 Task: Create a due date automation trigger when advanced on, on the tuesday of the week before a card is due add dates not starting today at 11:00 AM.
Action: Mouse moved to (1047, 82)
Screenshot: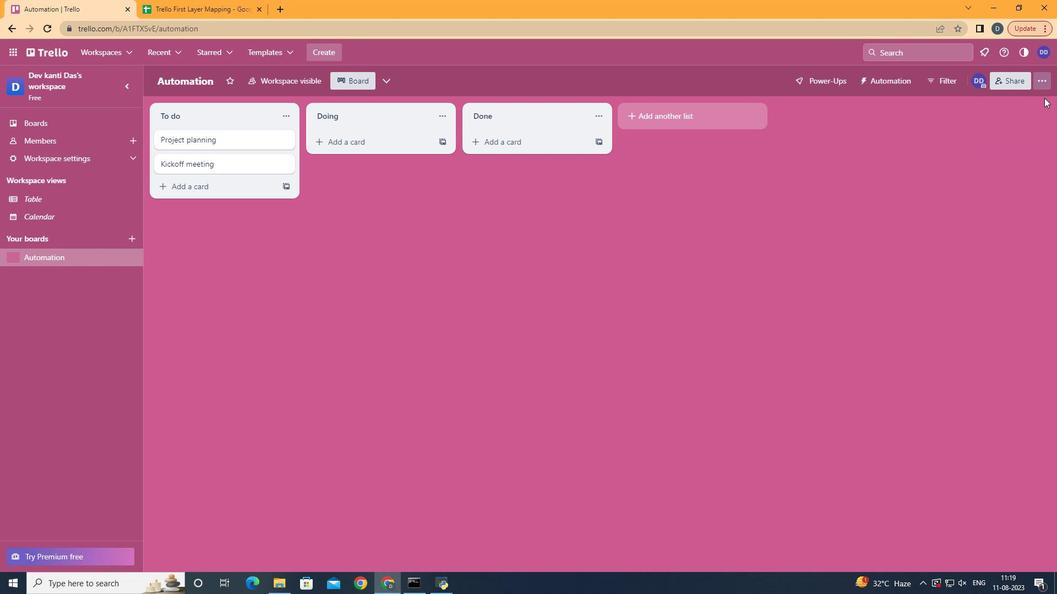 
Action: Mouse pressed left at (1047, 82)
Screenshot: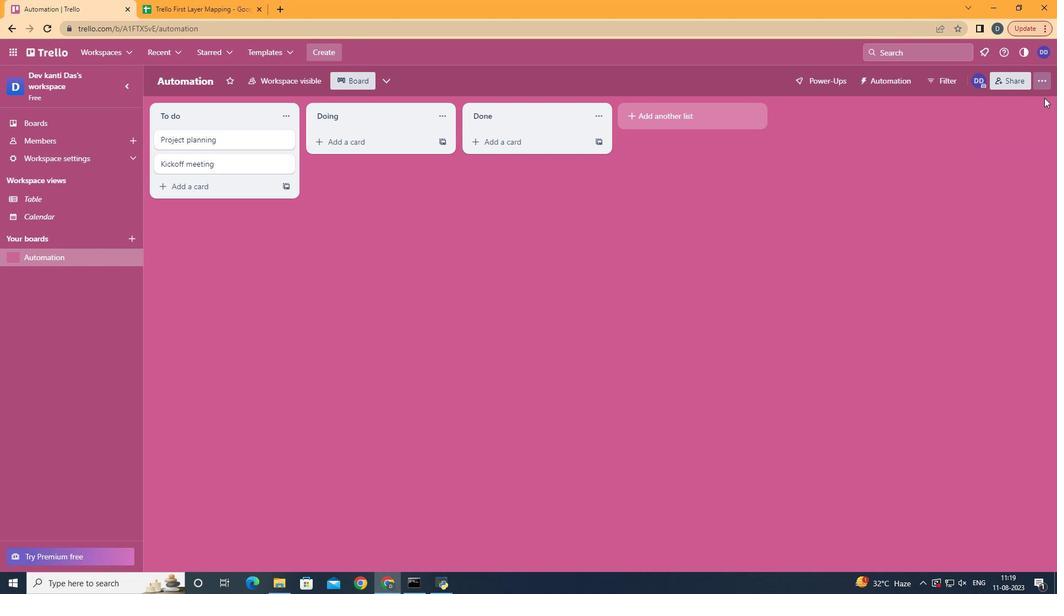 
Action: Mouse moved to (996, 225)
Screenshot: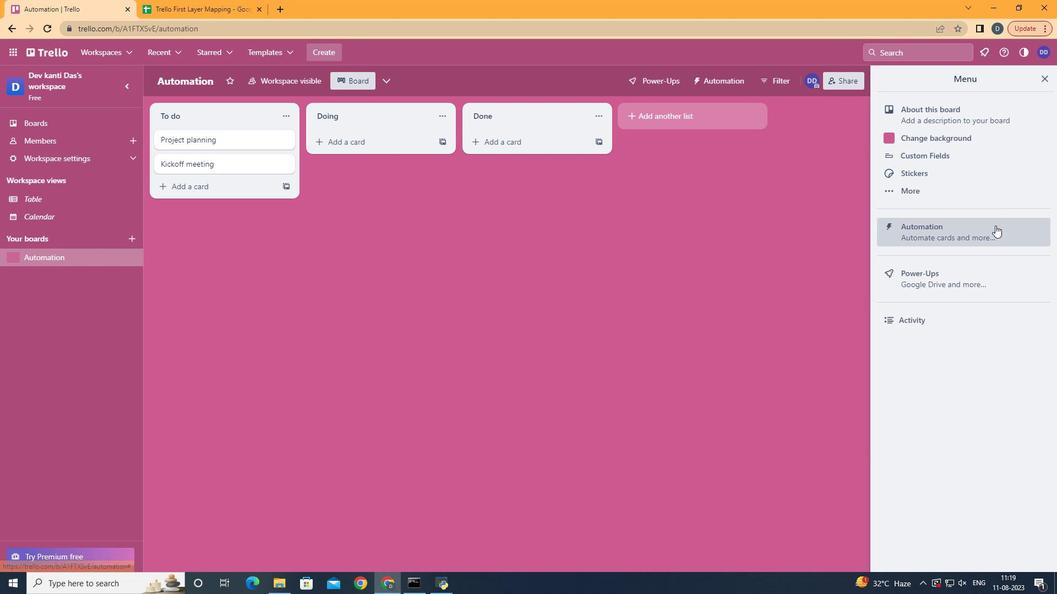 
Action: Mouse pressed left at (996, 225)
Screenshot: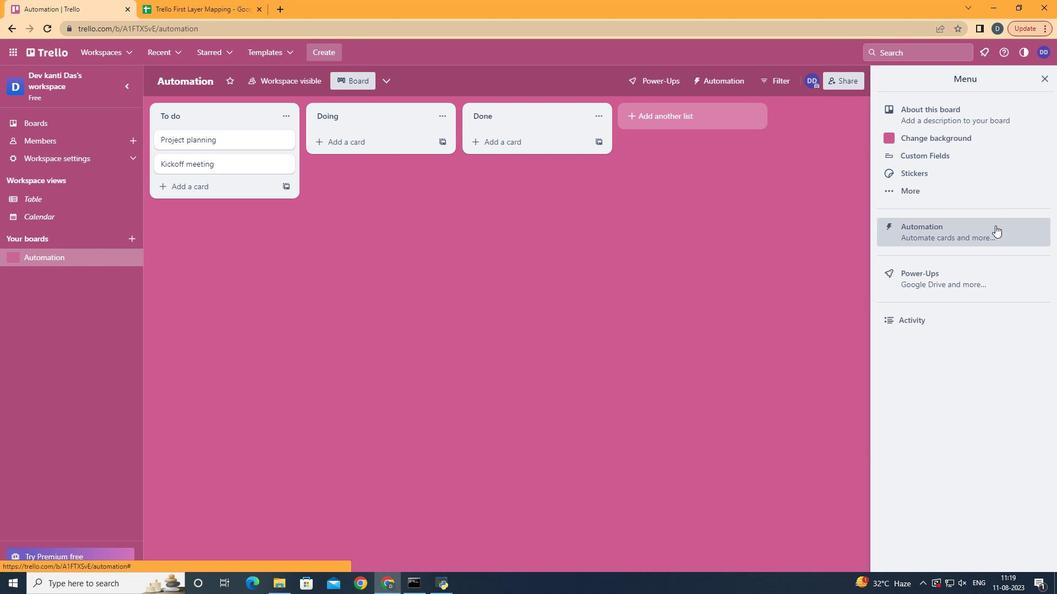 
Action: Mouse moved to (202, 218)
Screenshot: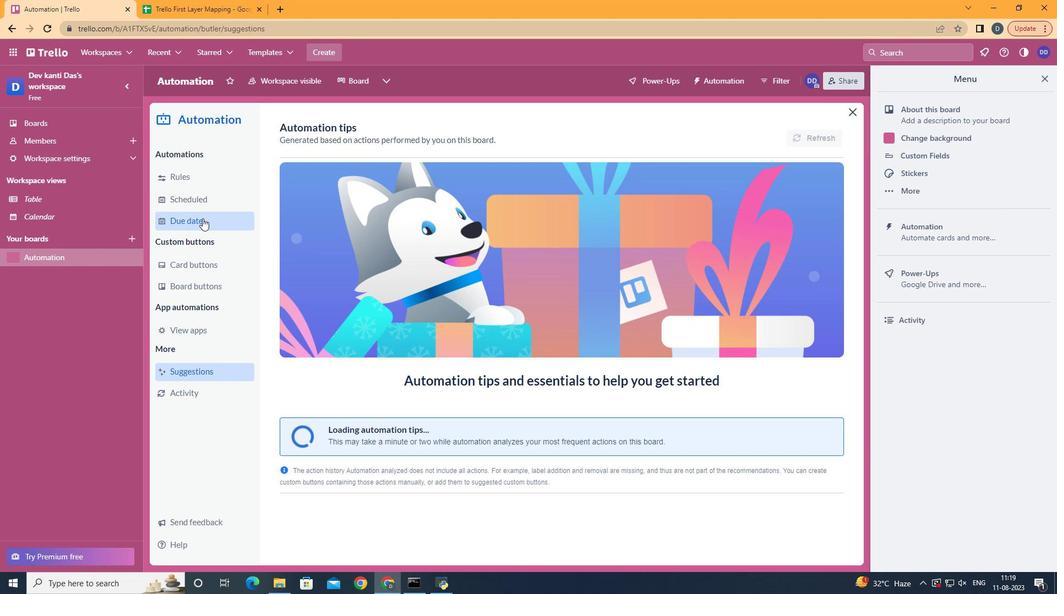 
Action: Mouse pressed left at (202, 218)
Screenshot: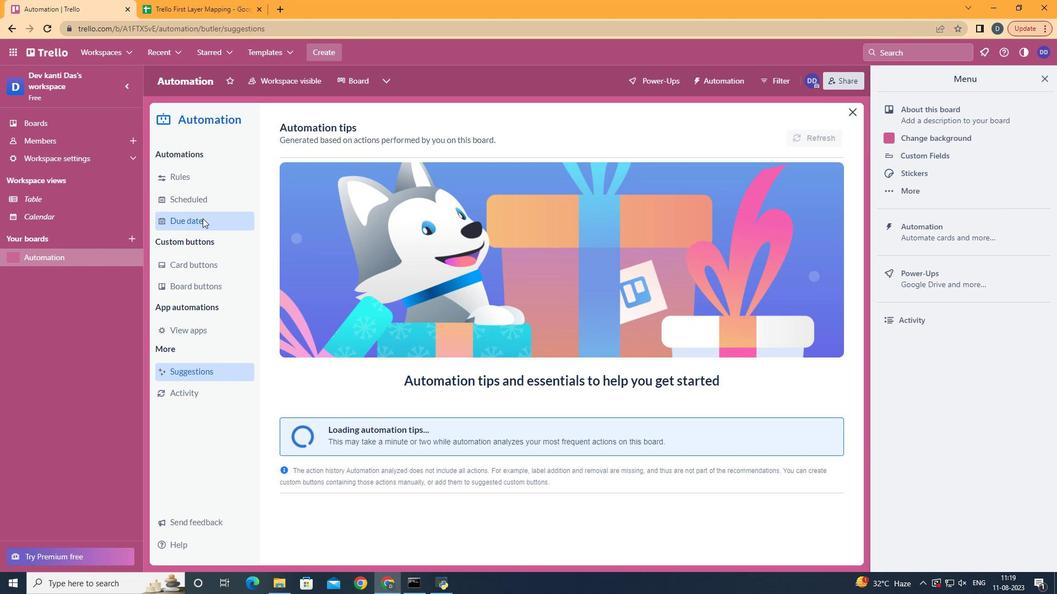 
Action: Mouse moved to (770, 138)
Screenshot: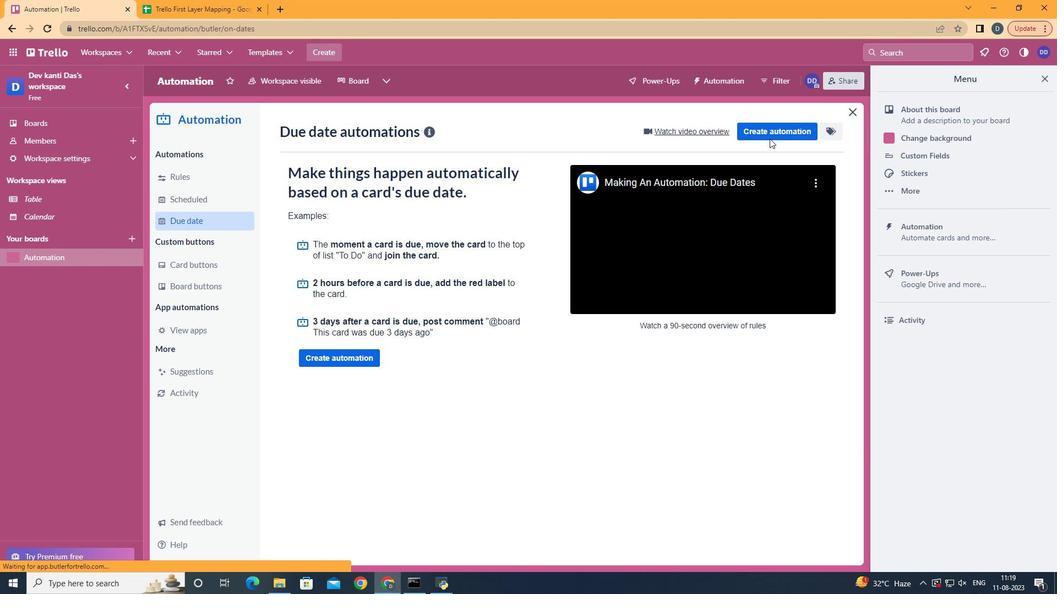 
Action: Mouse pressed left at (770, 138)
Screenshot: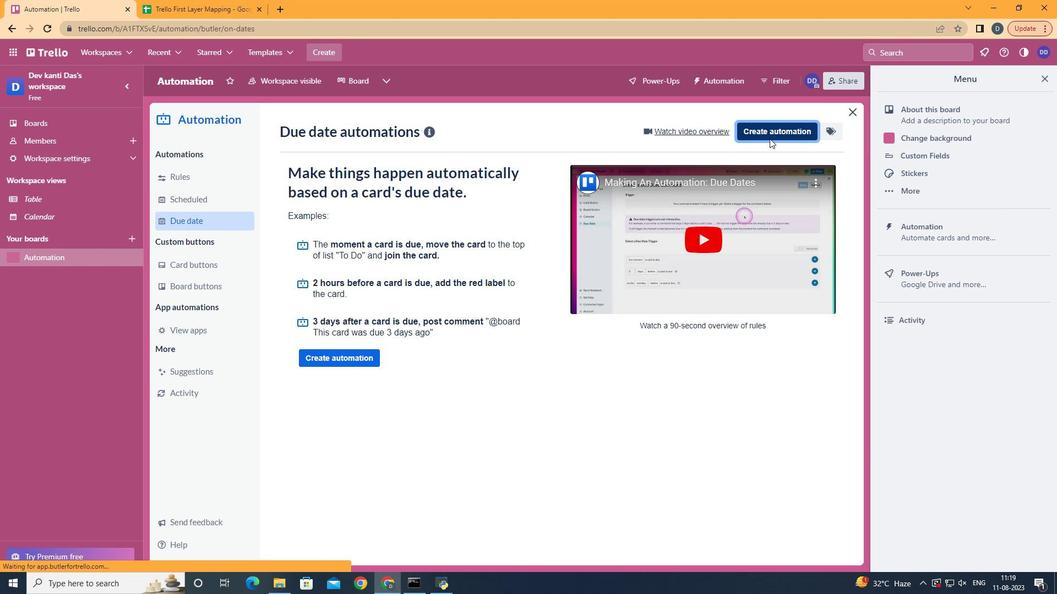 
Action: Mouse moved to (581, 239)
Screenshot: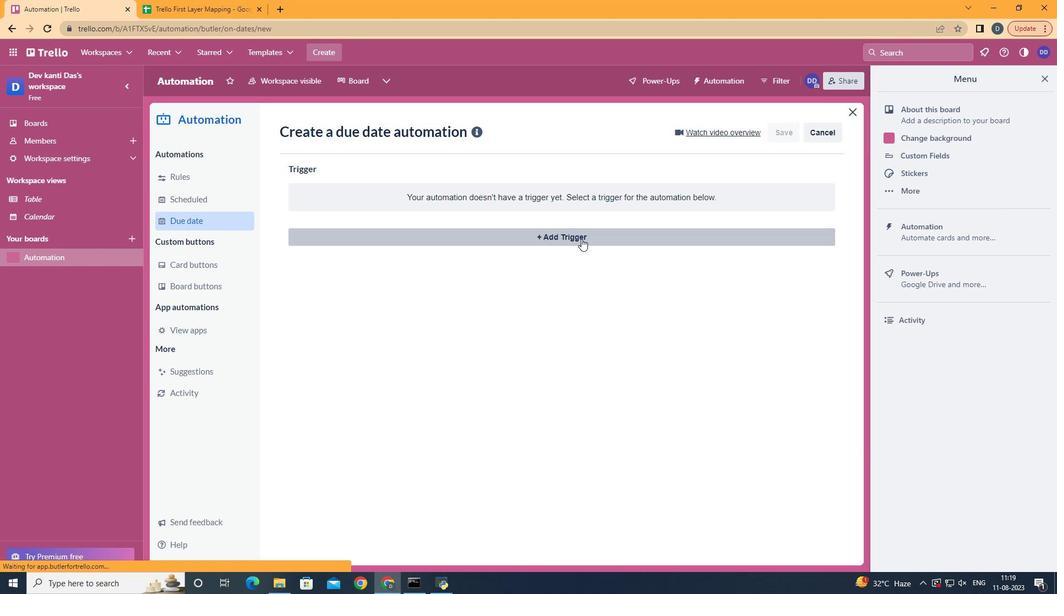 
Action: Mouse pressed left at (581, 239)
Screenshot: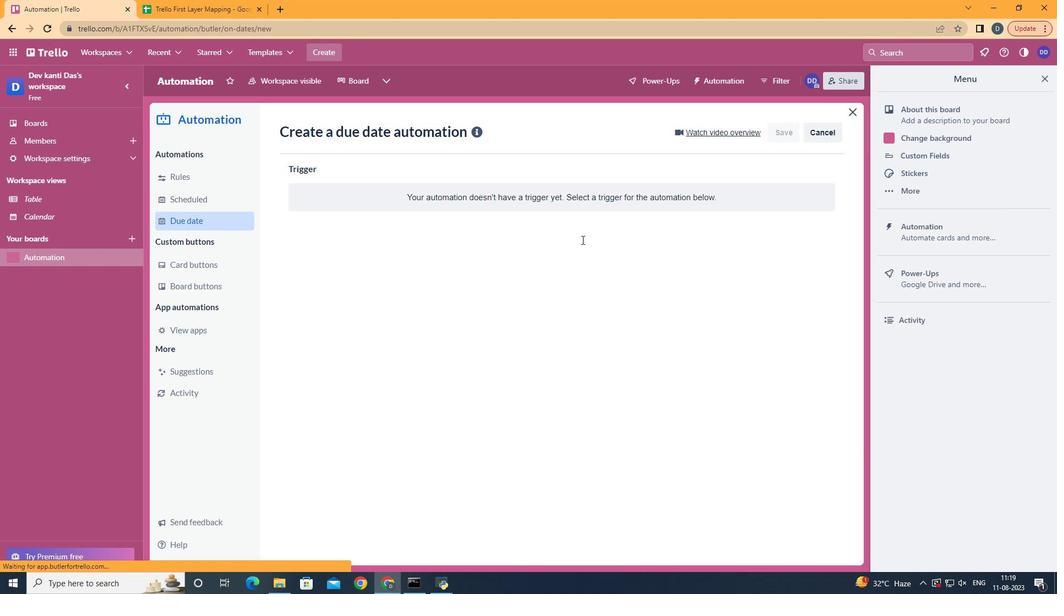 
Action: Mouse moved to (360, 306)
Screenshot: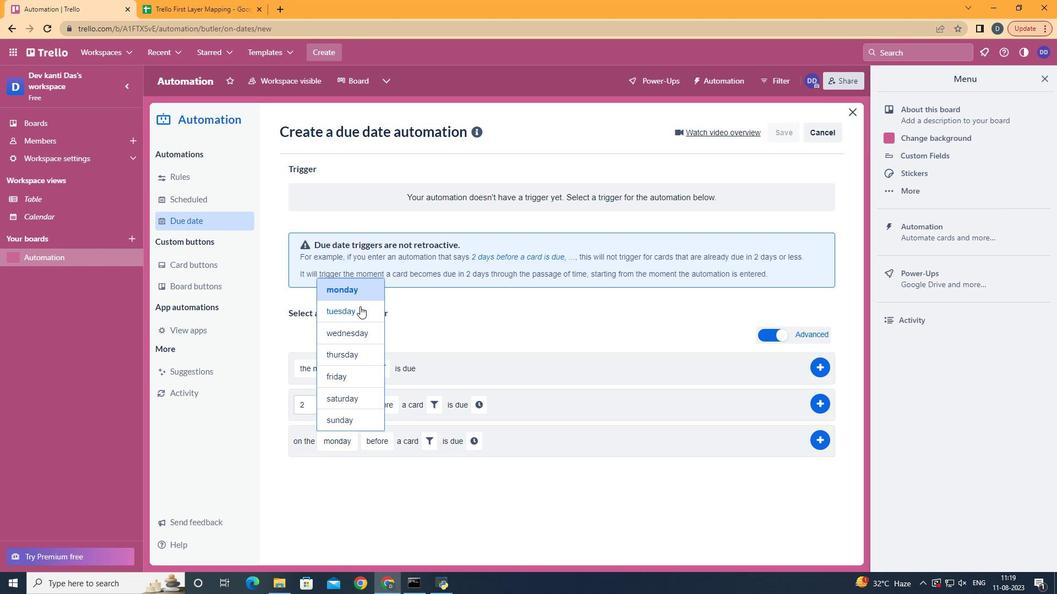 
Action: Mouse pressed left at (360, 306)
Screenshot: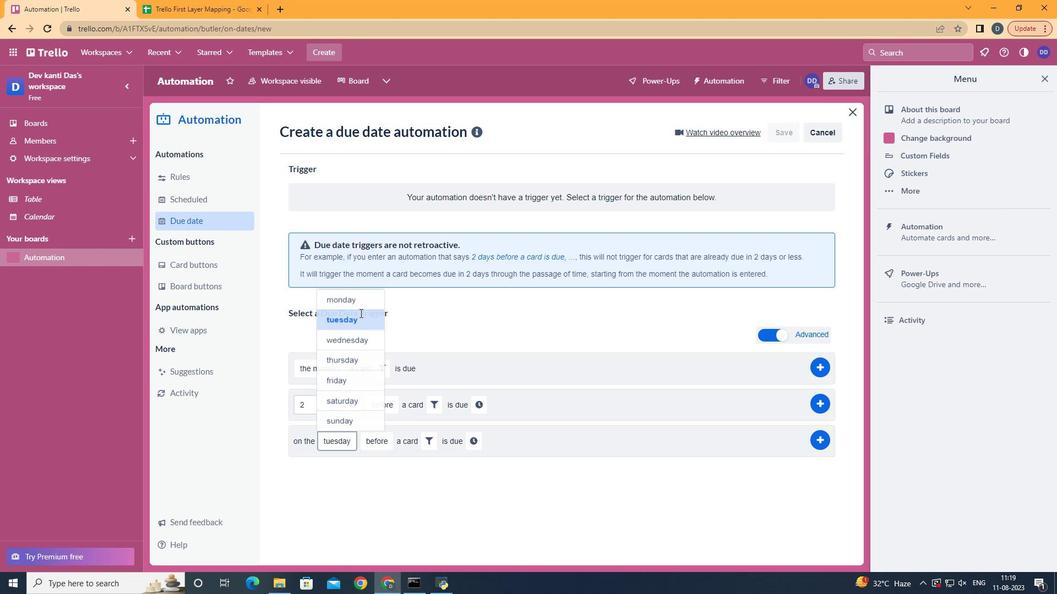 
Action: Mouse moved to (386, 528)
Screenshot: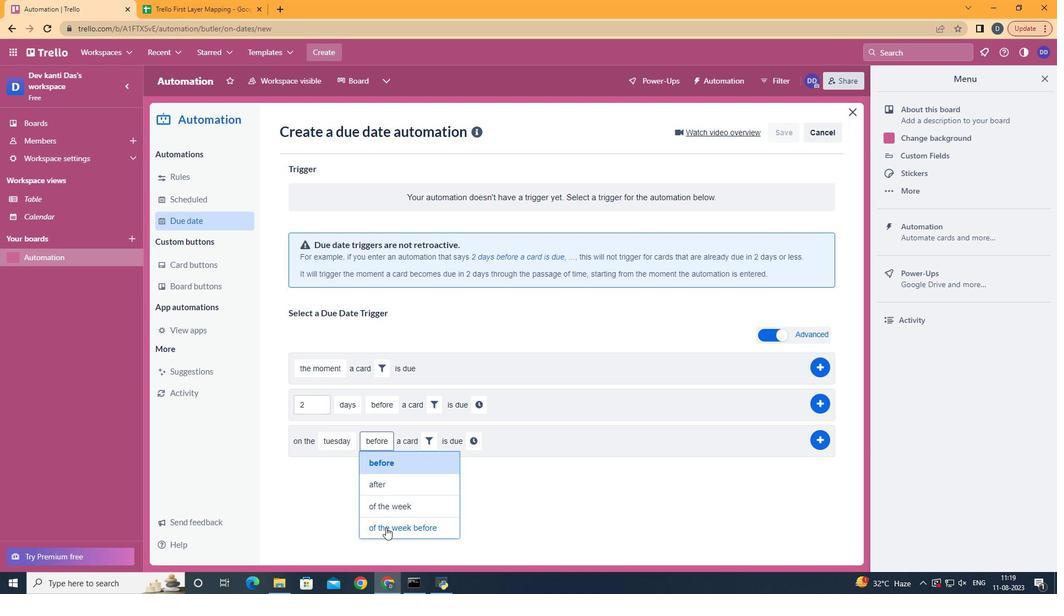 
Action: Mouse pressed left at (386, 528)
Screenshot: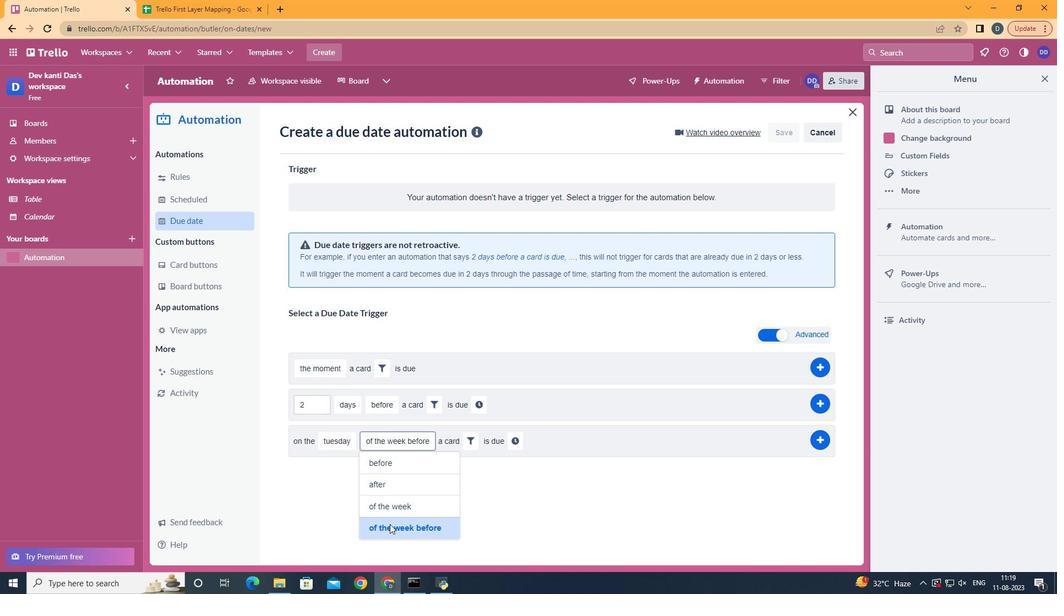 
Action: Mouse moved to (478, 444)
Screenshot: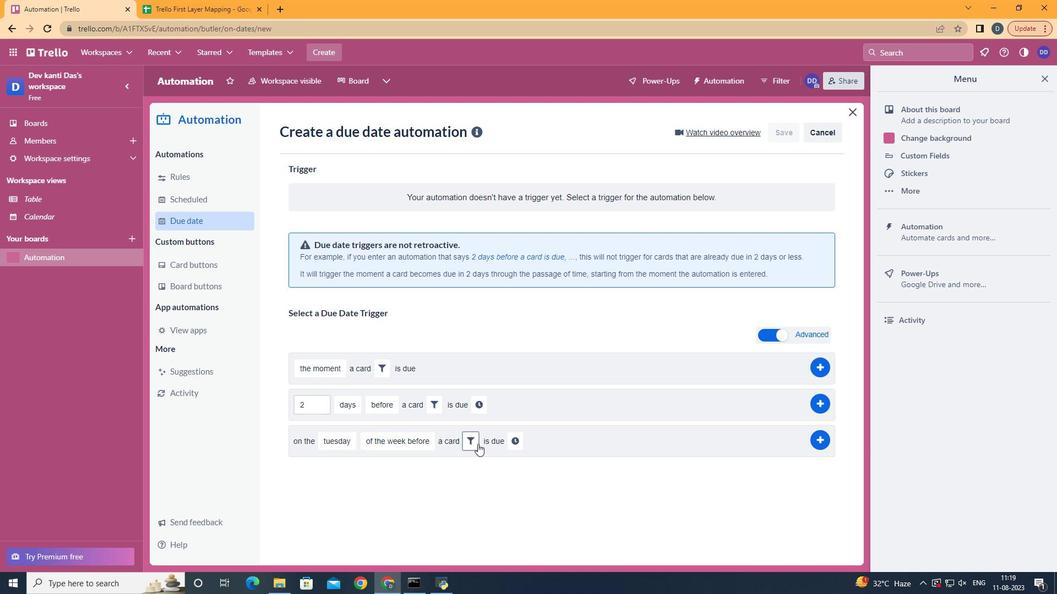 
Action: Mouse pressed left at (478, 444)
Screenshot: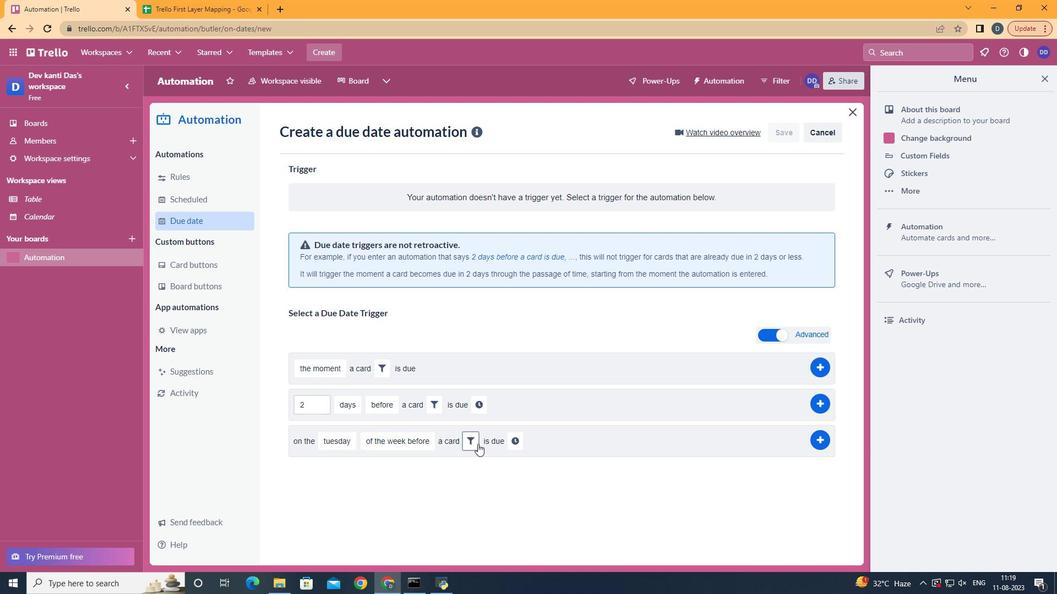 
Action: Mouse moved to (534, 480)
Screenshot: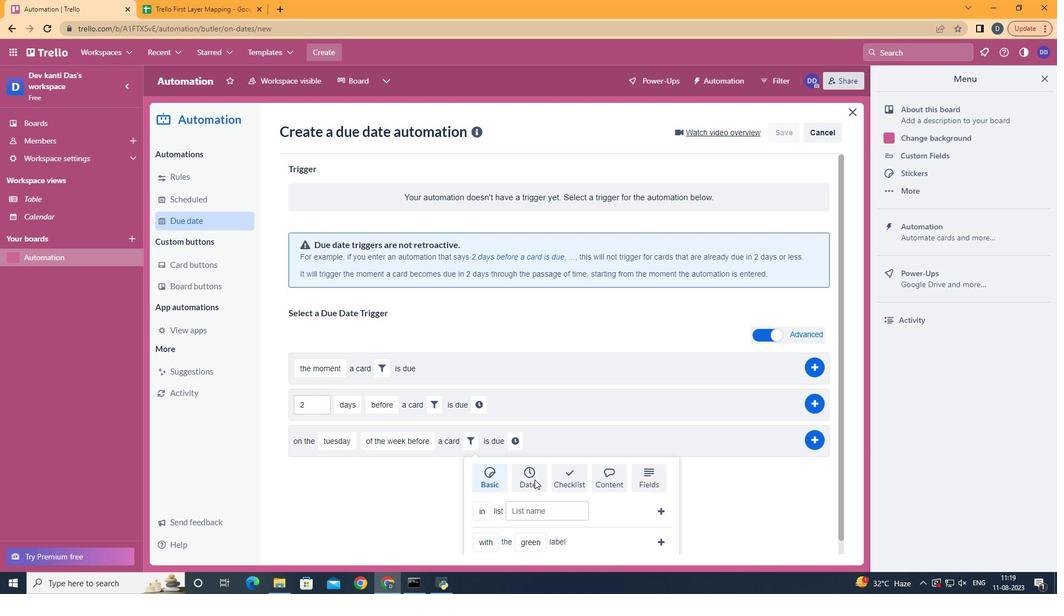 
Action: Mouse pressed left at (534, 480)
Screenshot: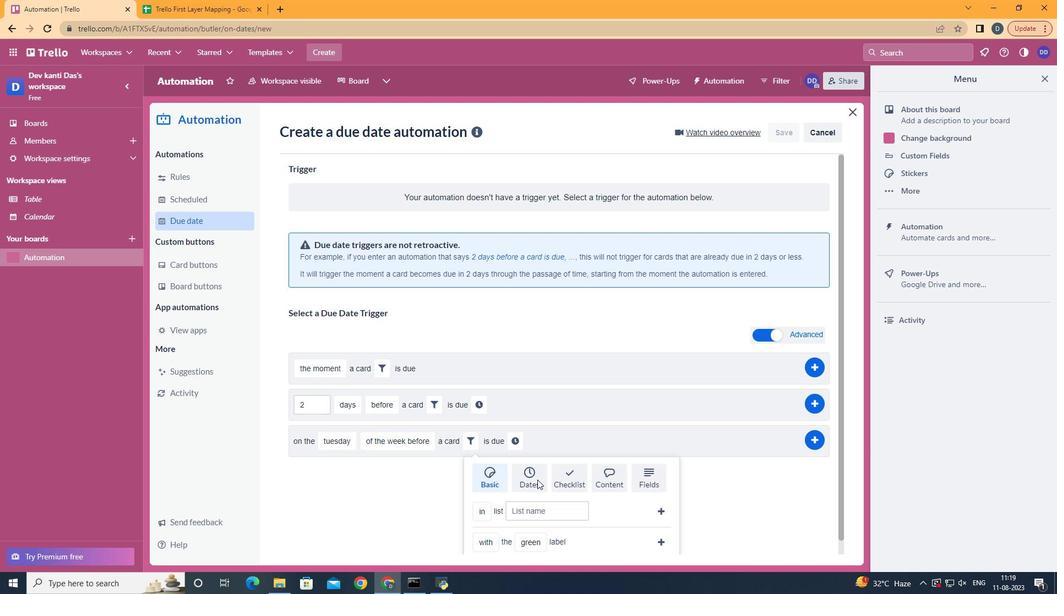 
Action: Mouse moved to (537, 480)
Screenshot: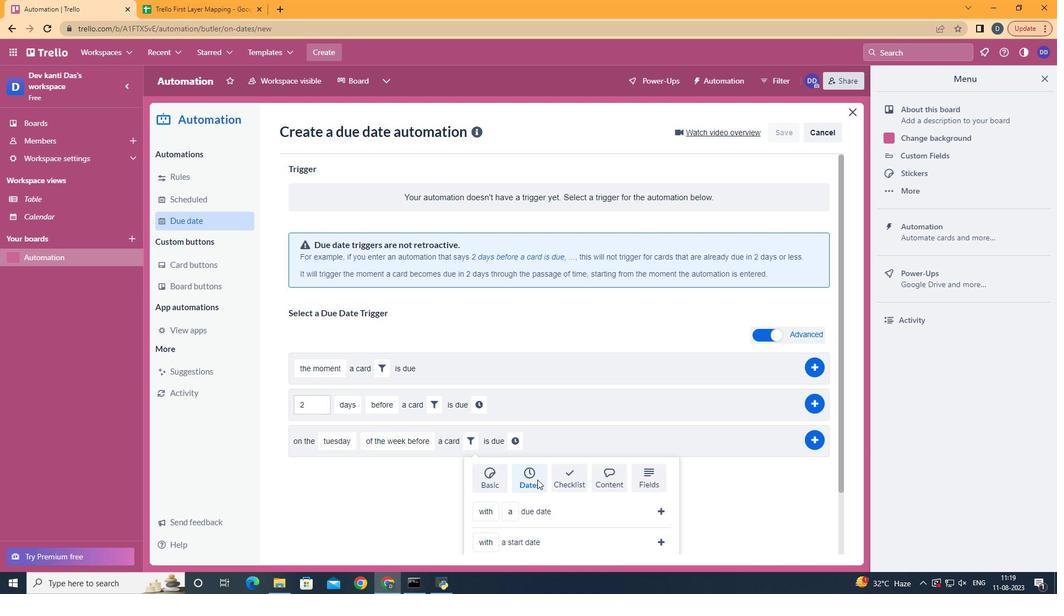 
Action: Mouse scrolled (537, 479) with delta (0, 0)
Screenshot: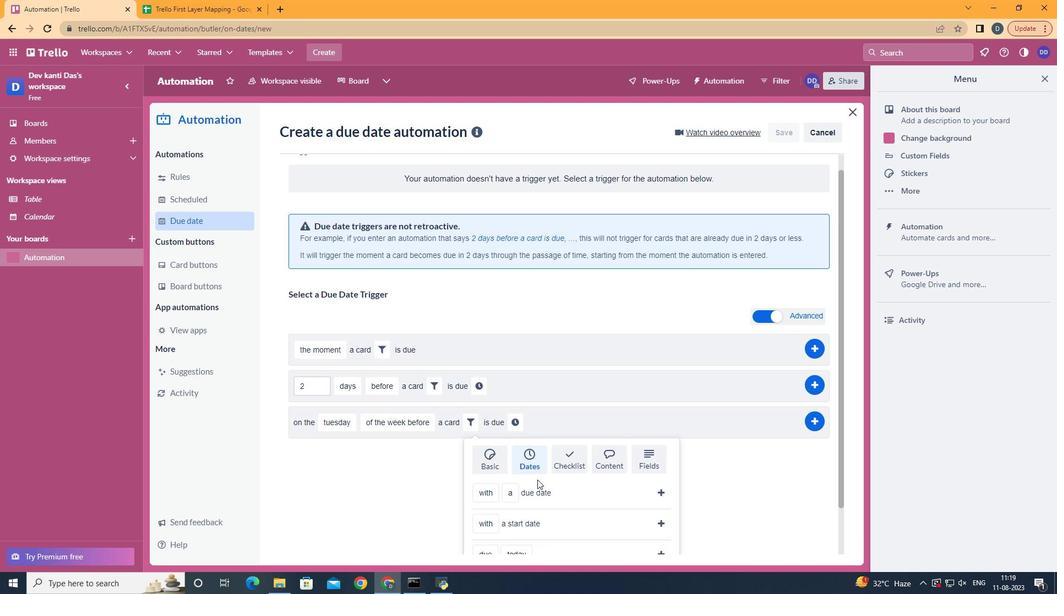 
Action: Mouse scrolled (537, 479) with delta (0, 0)
Screenshot: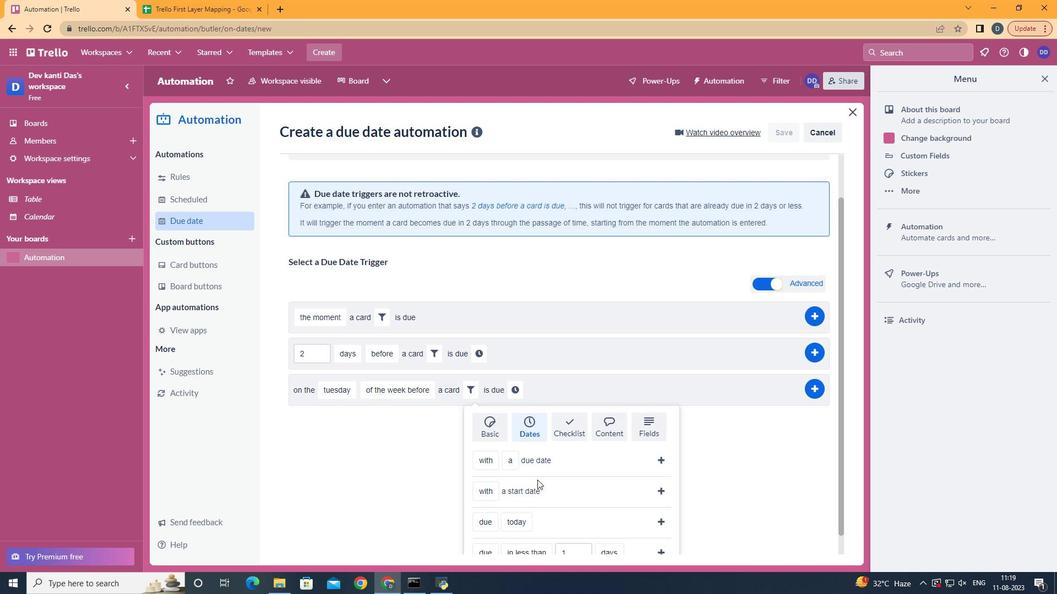 
Action: Mouse scrolled (537, 479) with delta (0, 0)
Screenshot: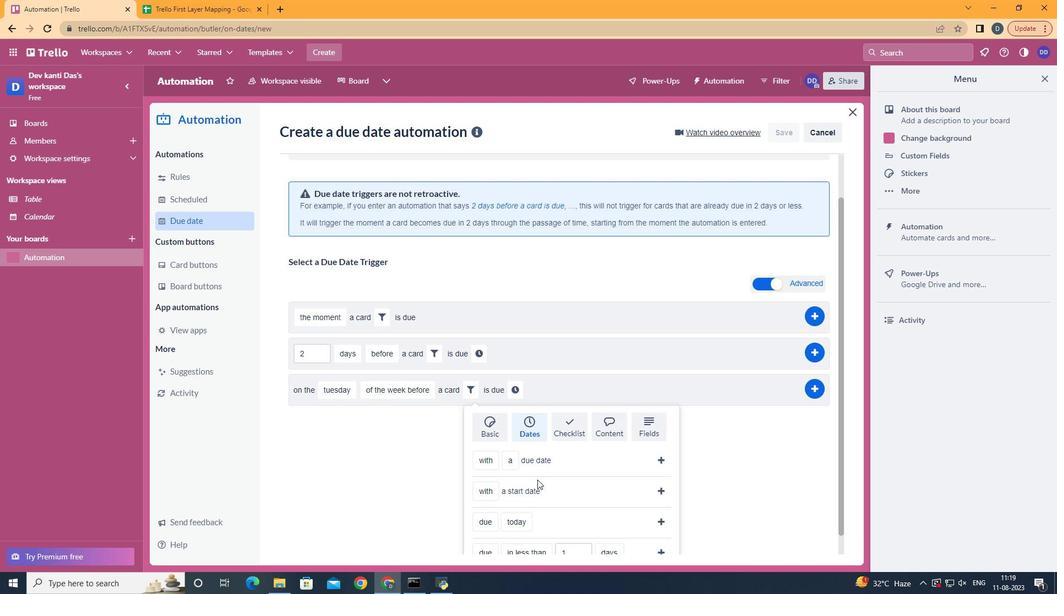 
Action: Mouse scrolled (537, 479) with delta (0, 0)
Screenshot: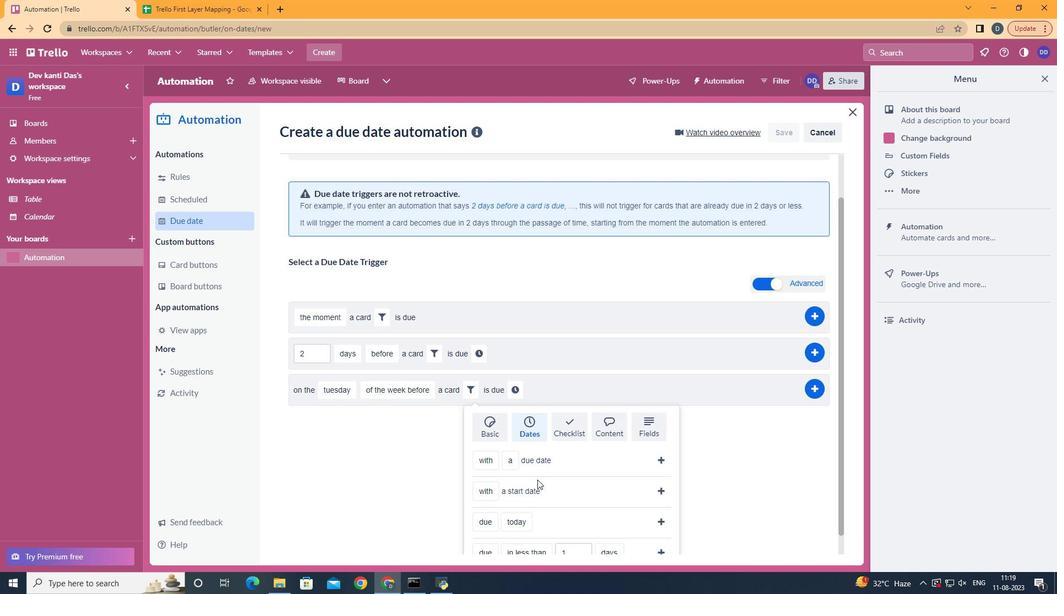 
Action: Mouse scrolled (537, 479) with delta (0, 0)
Screenshot: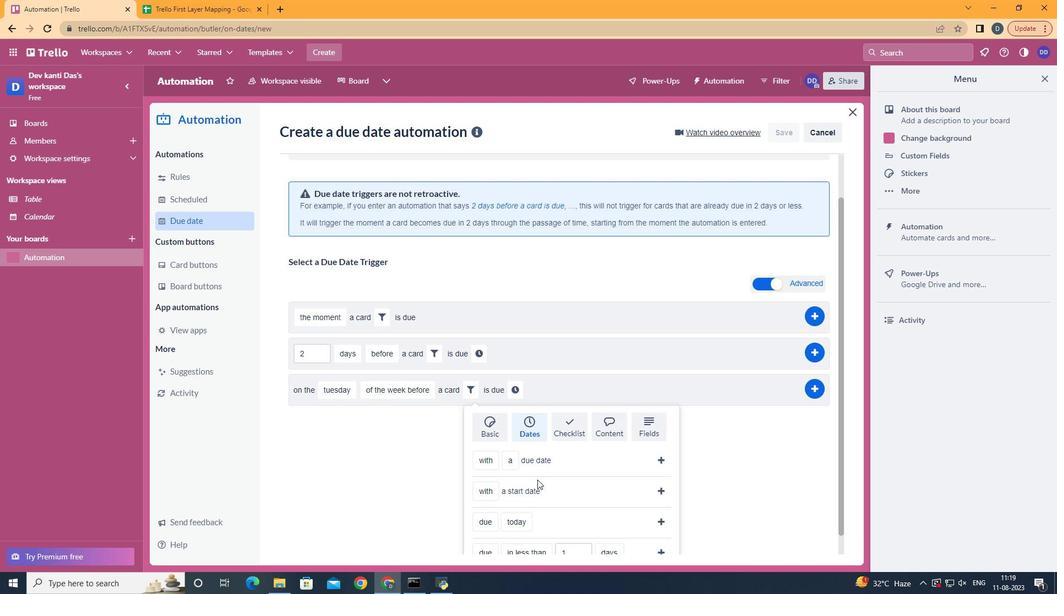 
Action: Mouse moved to (499, 483)
Screenshot: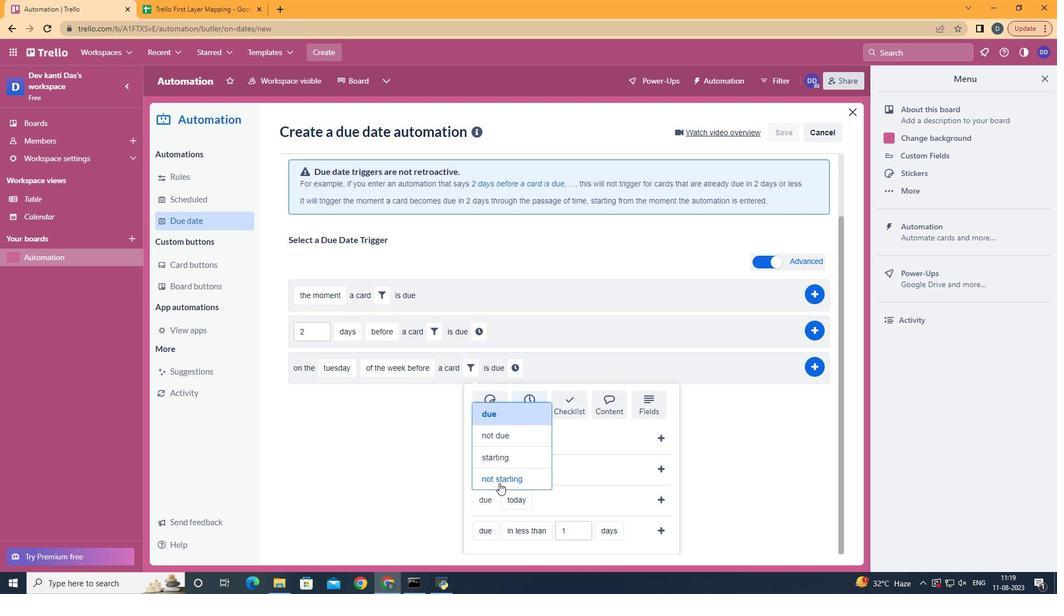 
Action: Mouse pressed left at (499, 483)
Screenshot: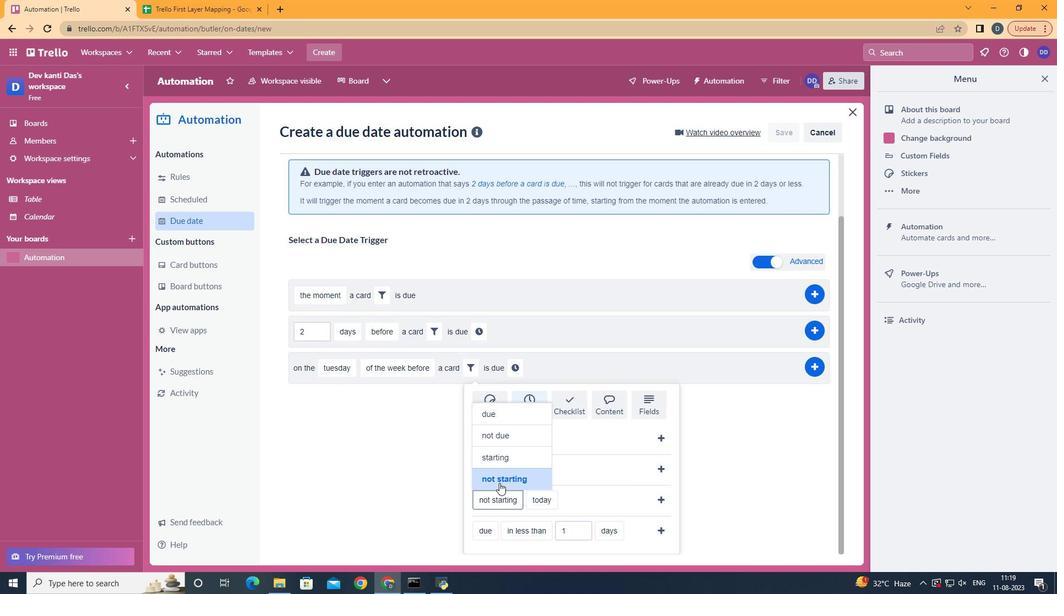 
Action: Mouse moved to (663, 501)
Screenshot: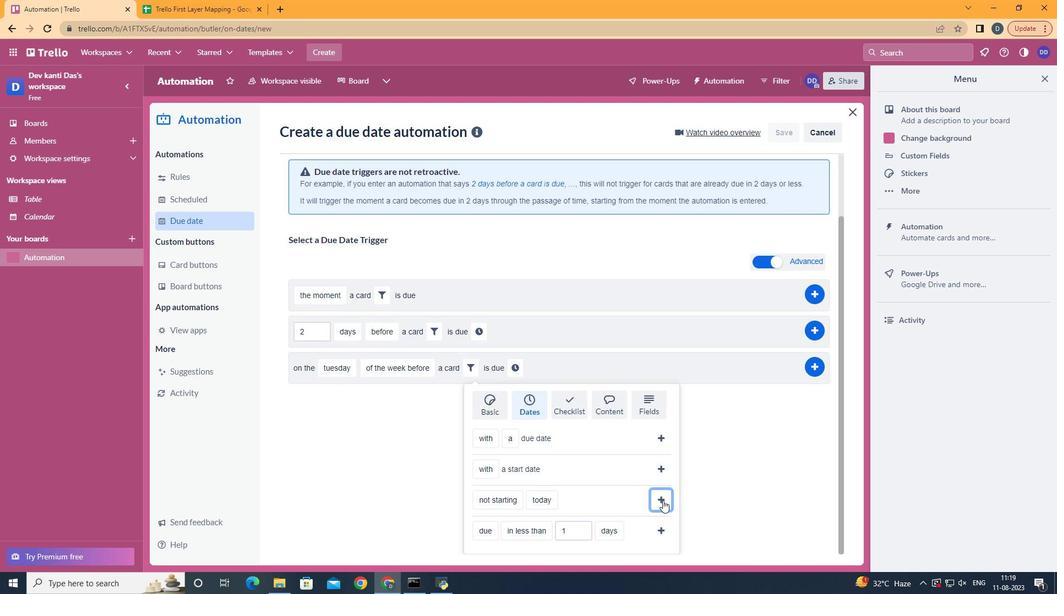 
Action: Mouse pressed left at (663, 501)
Screenshot: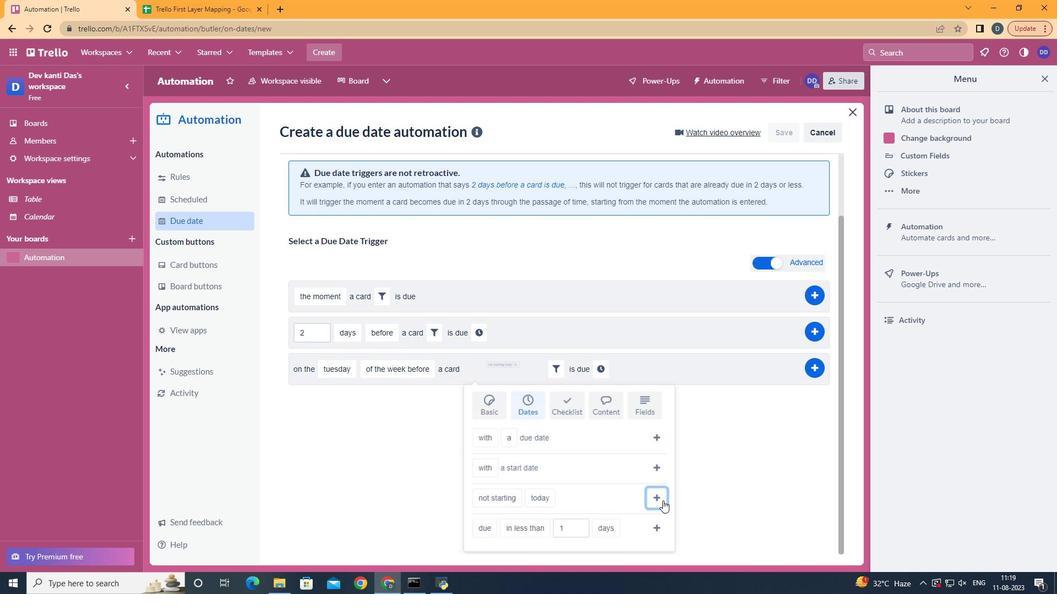 
Action: Mouse moved to (602, 446)
Screenshot: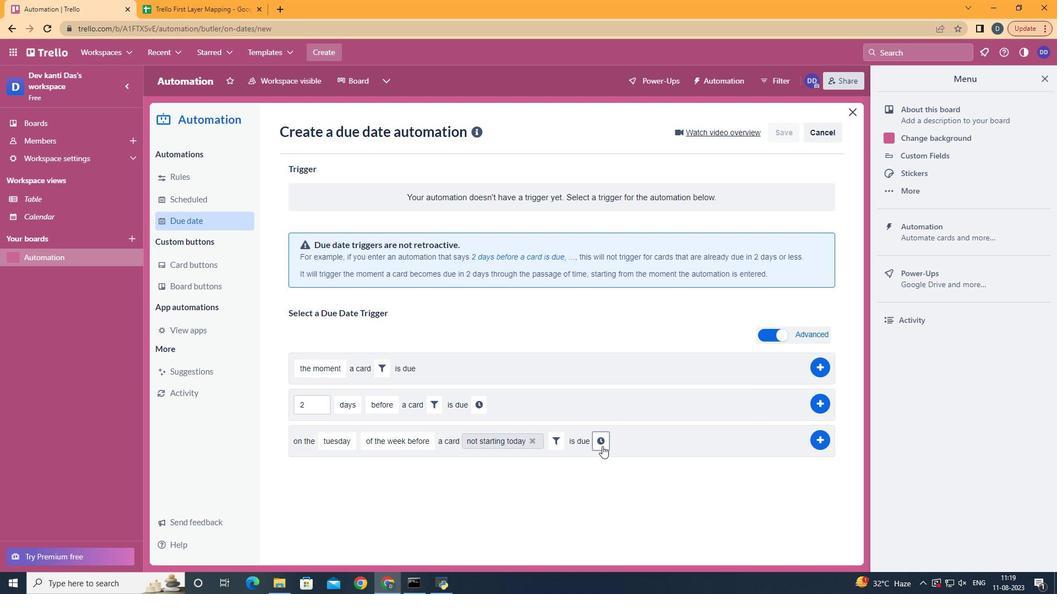 
Action: Mouse pressed left at (602, 446)
Screenshot: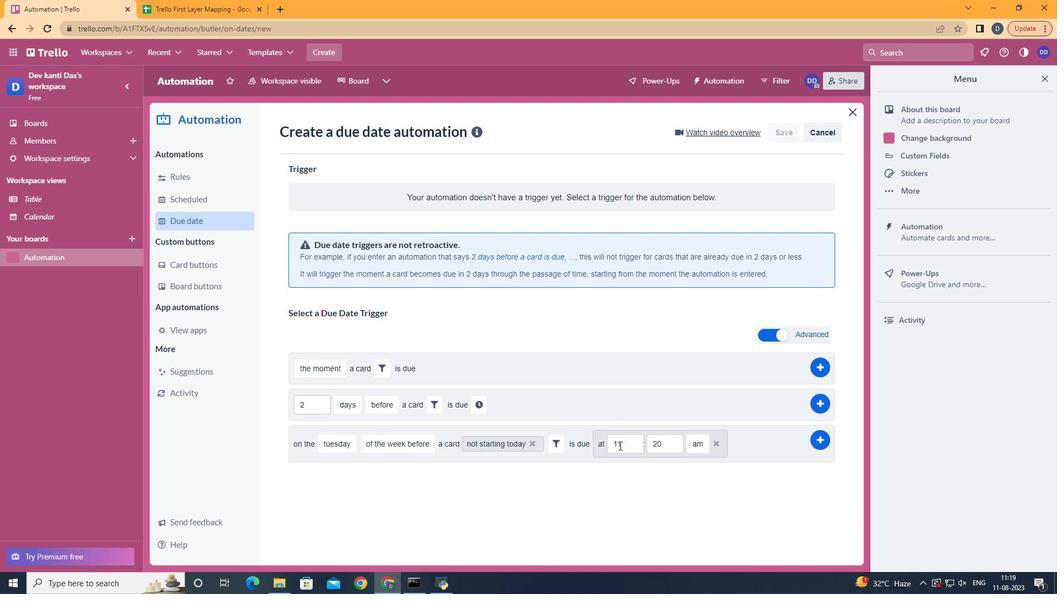 
Action: Mouse moved to (673, 444)
Screenshot: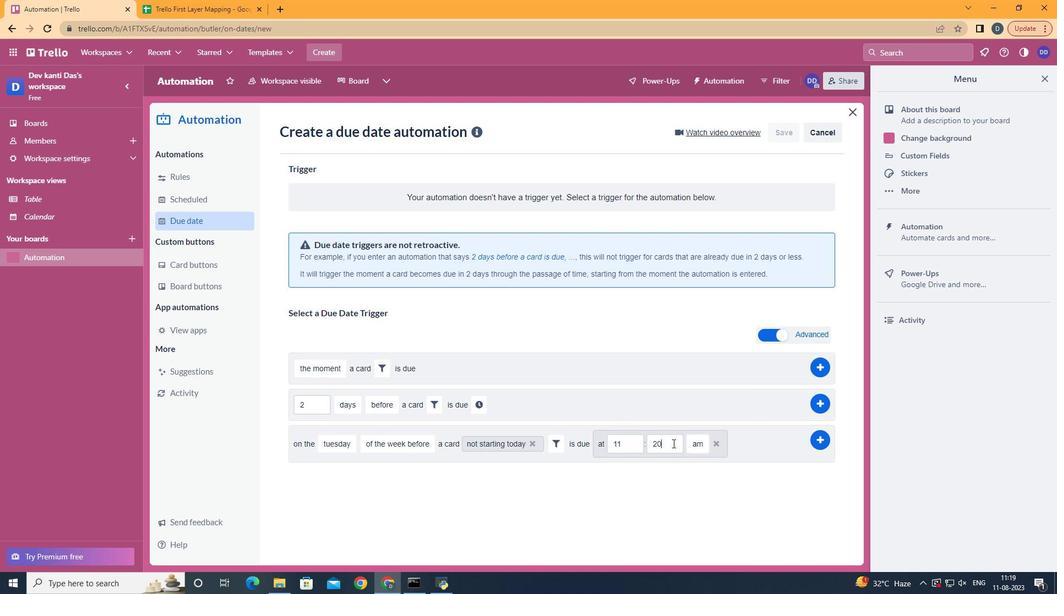 
Action: Mouse pressed left at (673, 444)
Screenshot: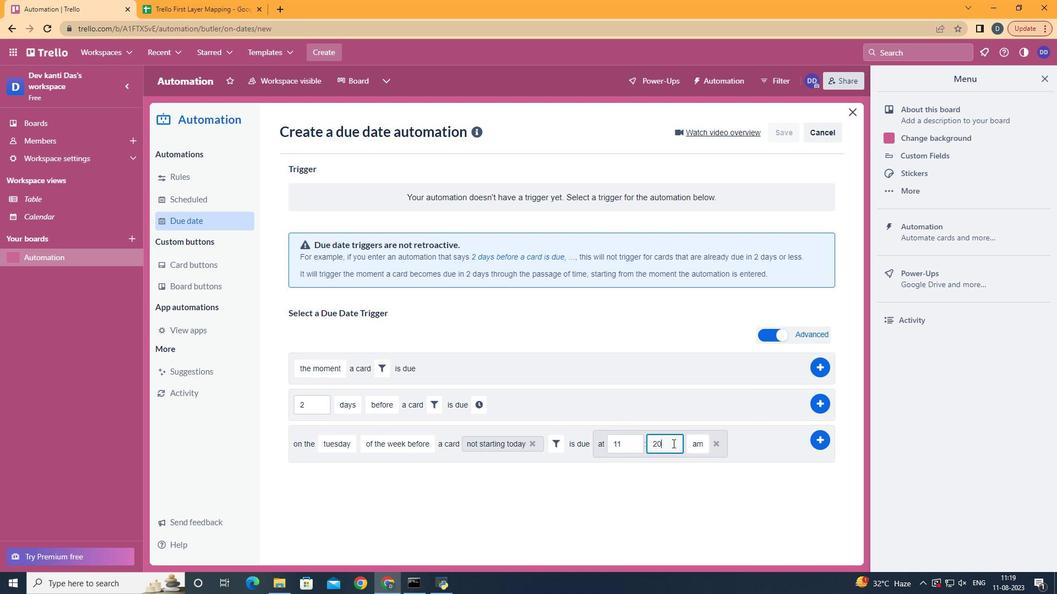 
Action: Key pressed <Key.backspace><Key.backspace>00
Screenshot: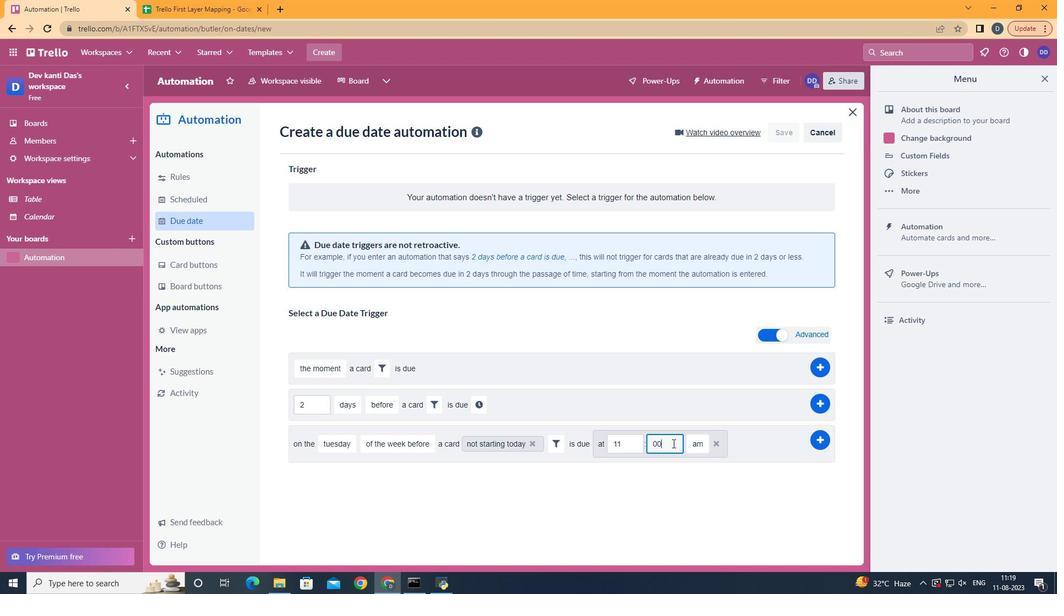 
Action: Mouse moved to (816, 435)
Screenshot: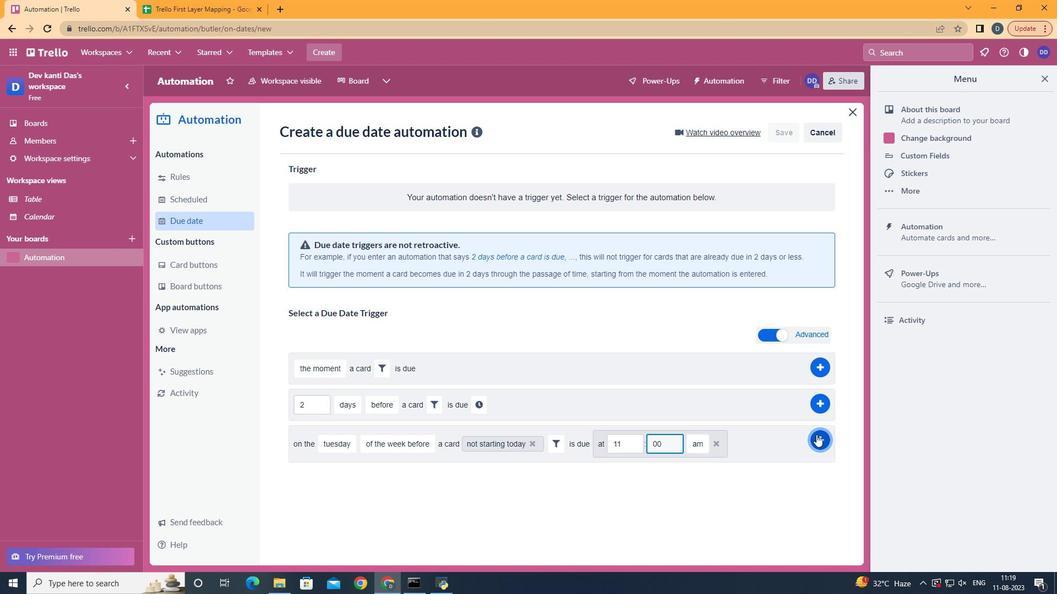 
Action: Mouse pressed left at (816, 435)
Screenshot: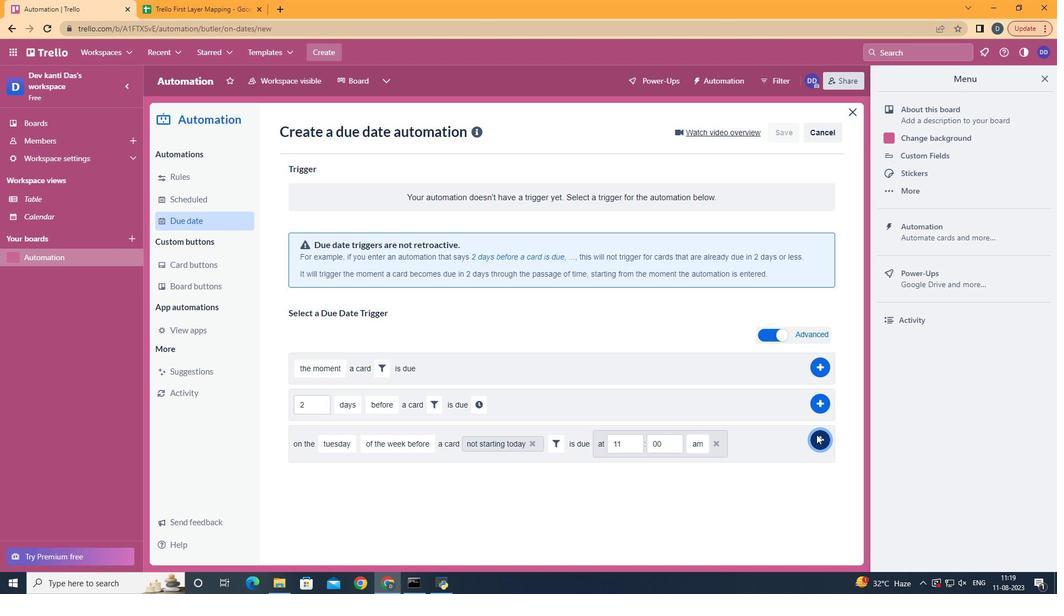 
